 Task: Select the abyss in the preferred high-contrast light color theme.
Action: Mouse moved to (18, 642)
Screenshot: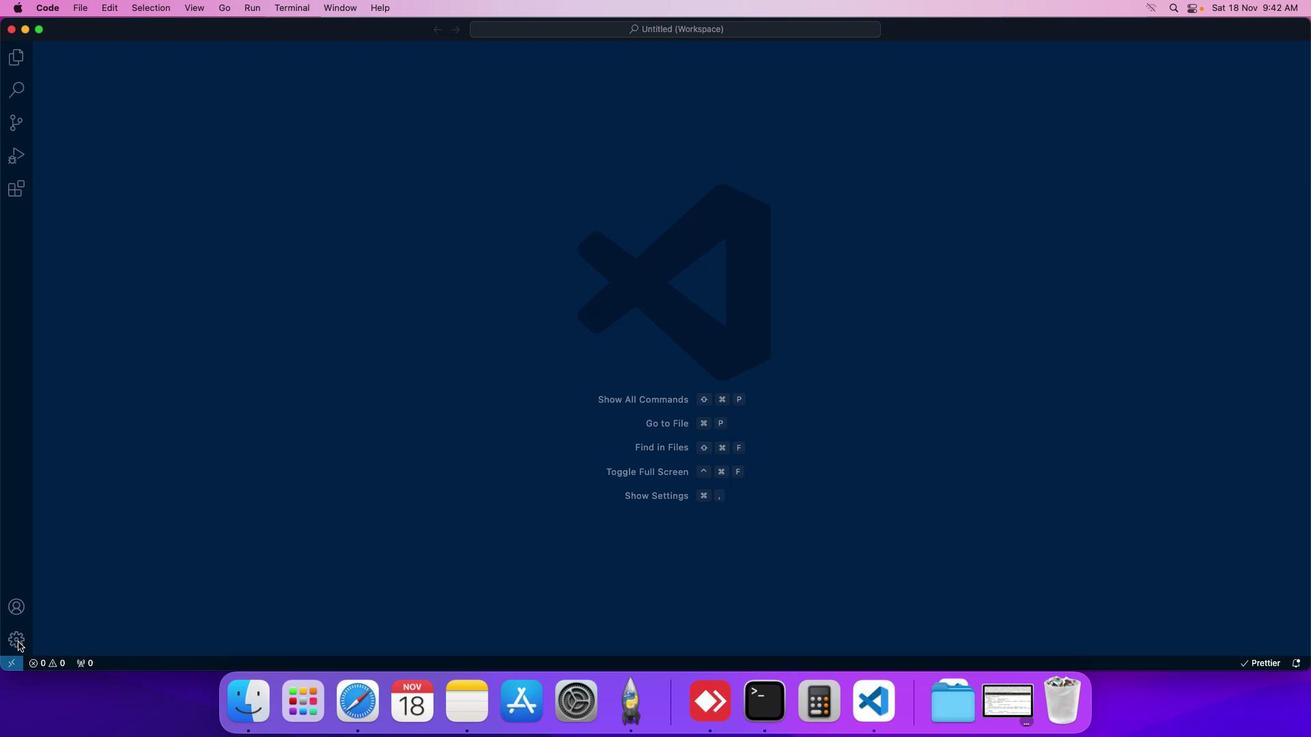 
Action: Mouse pressed left at (18, 642)
Screenshot: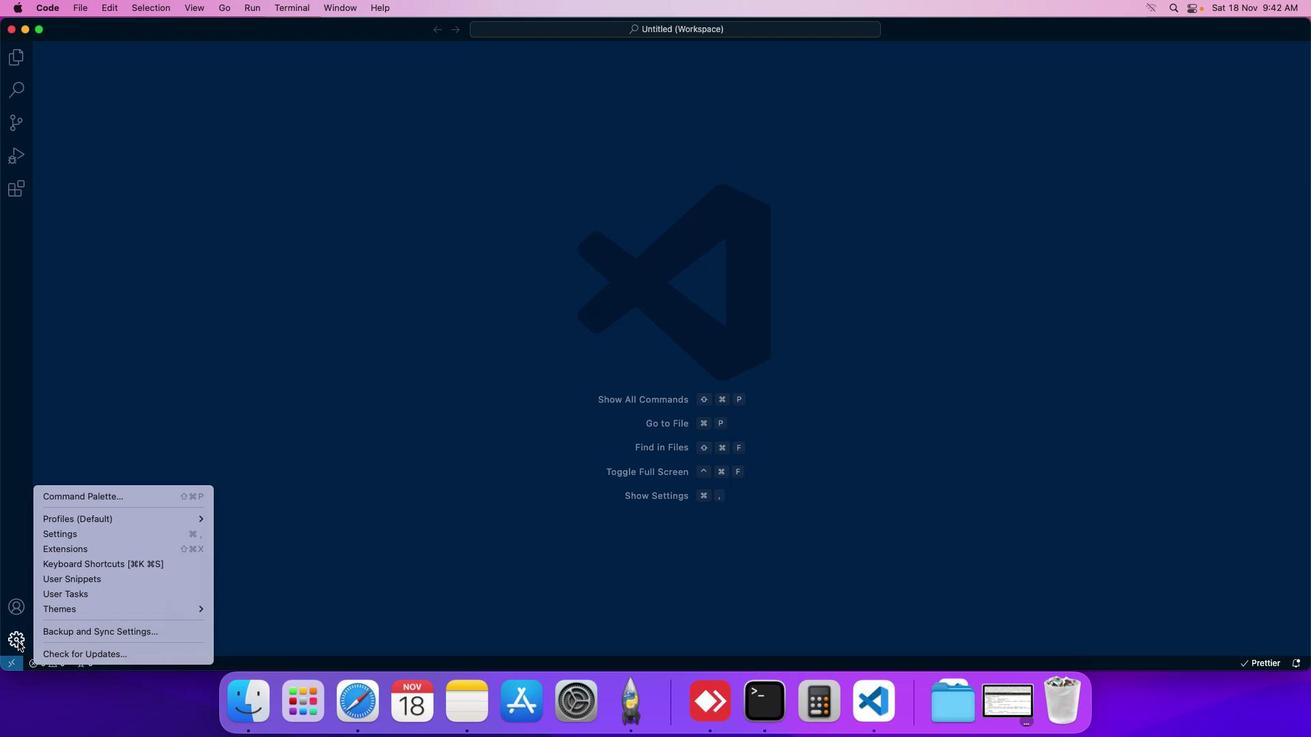 
Action: Mouse moved to (56, 532)
Screenshot: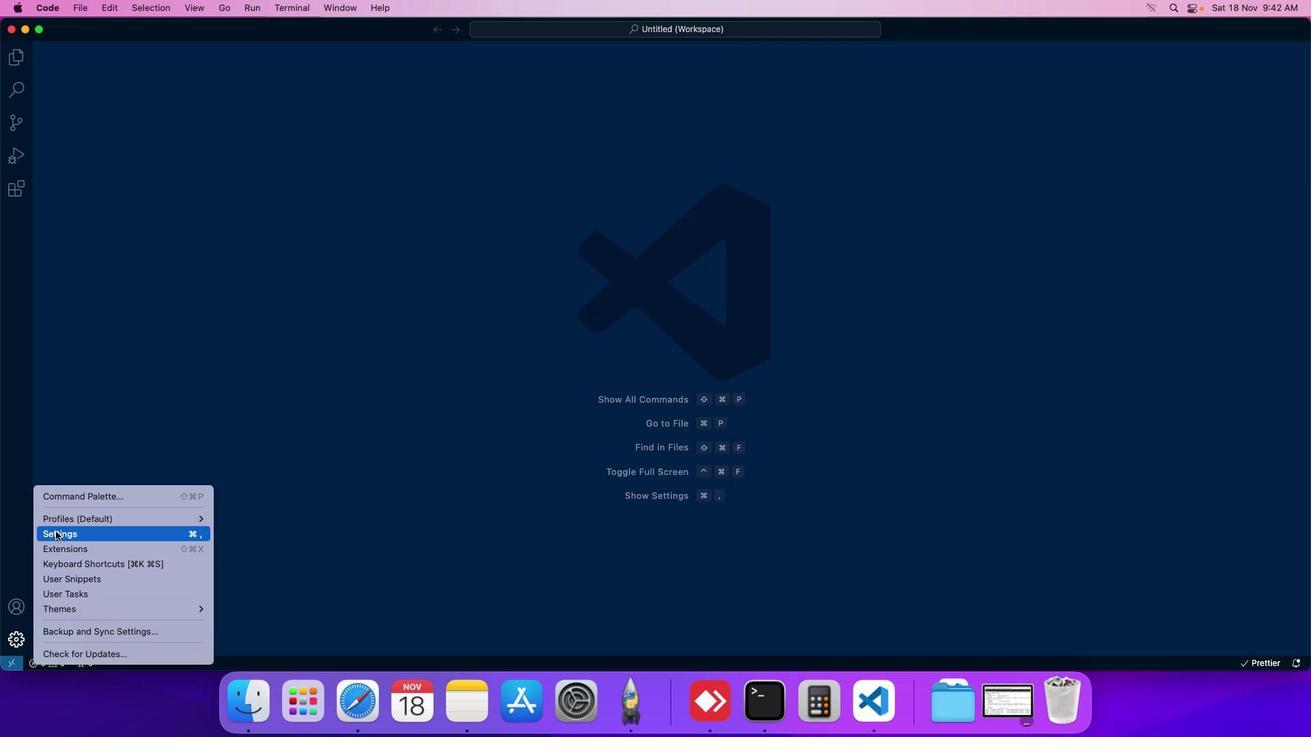 
Action: Mouse pressed left at (56, 532)
Screenshot: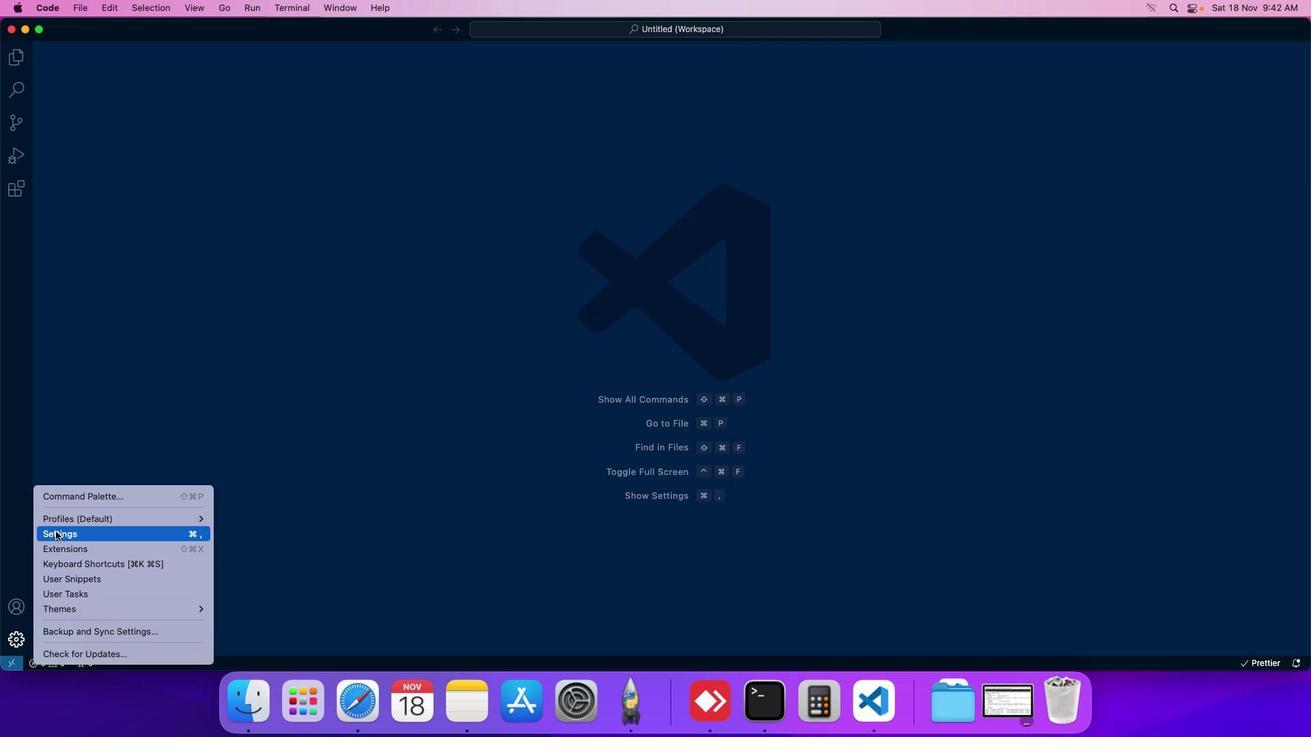 
Action: Mouse moved to (336, 116)
Screenshot: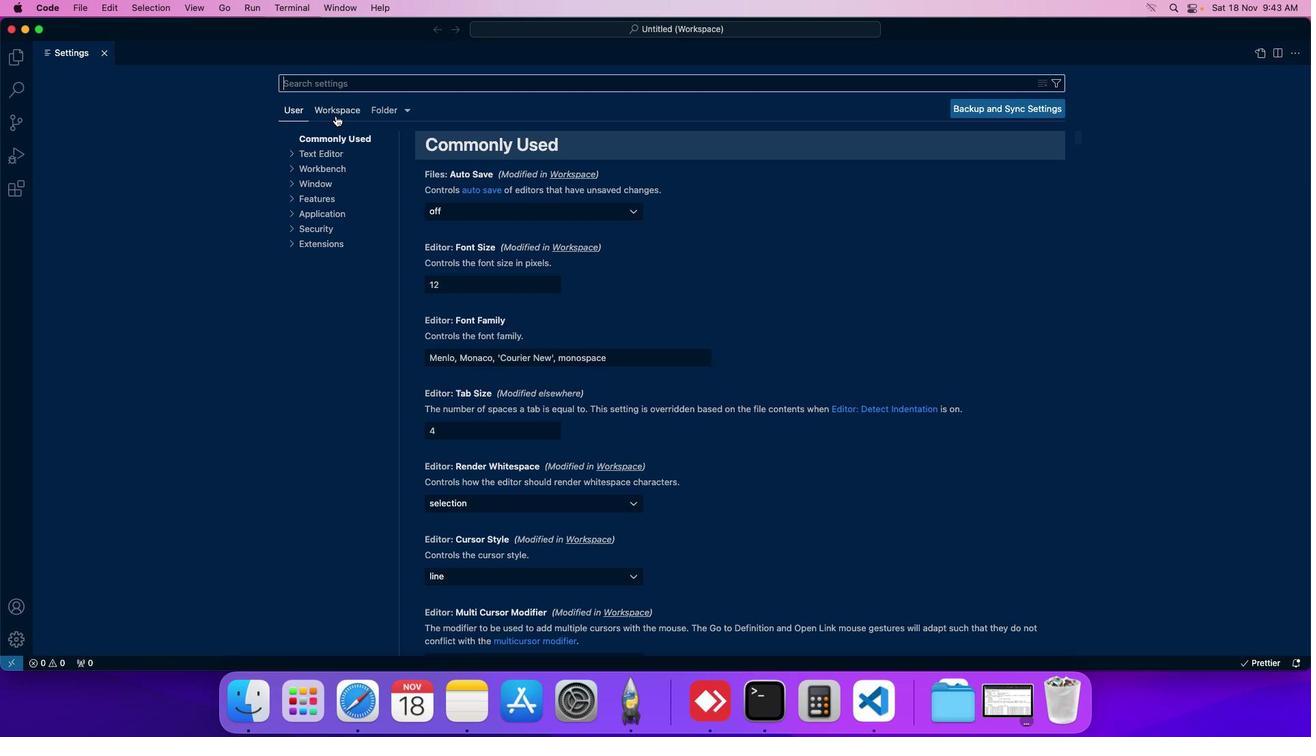 
Action: Mouse pressed left at (336, 116)
Screenshot: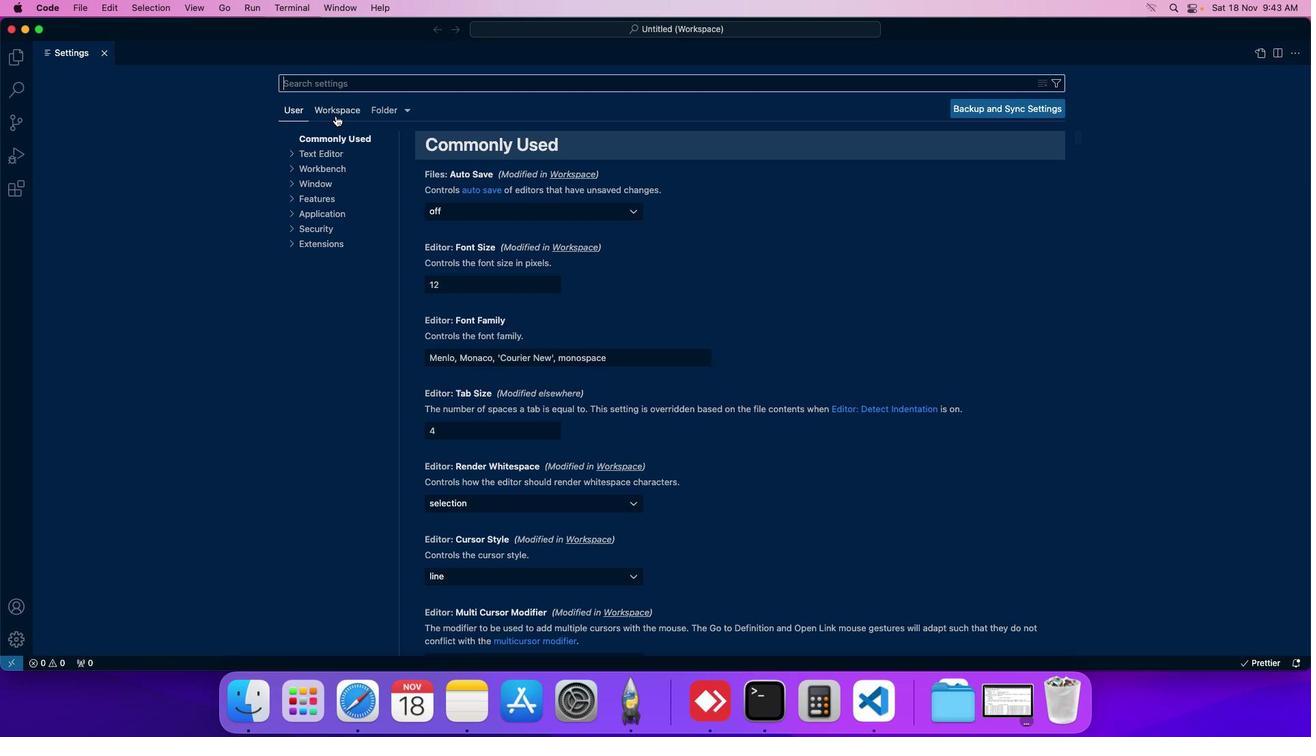 
Action: Mouse moved to (325, 168)
Screenshot: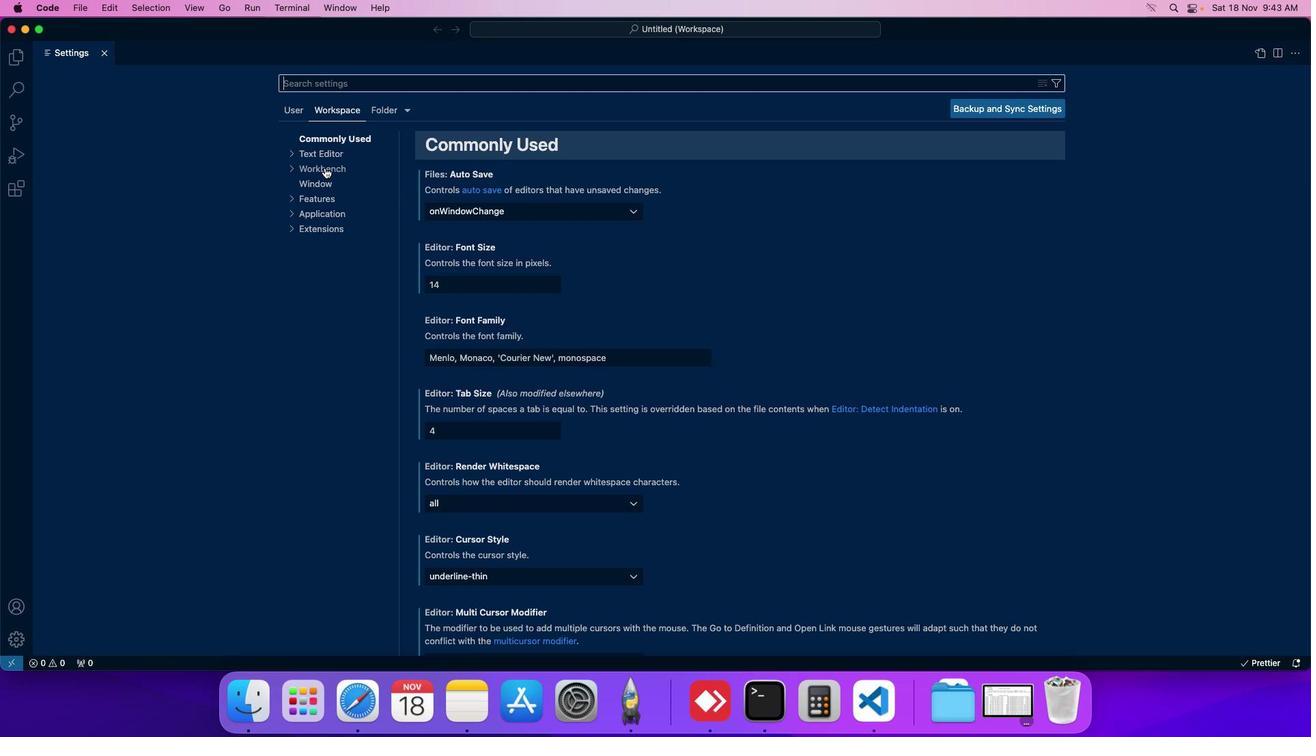 
Action: Mouse pressed left at (325, 168)
Screenshot: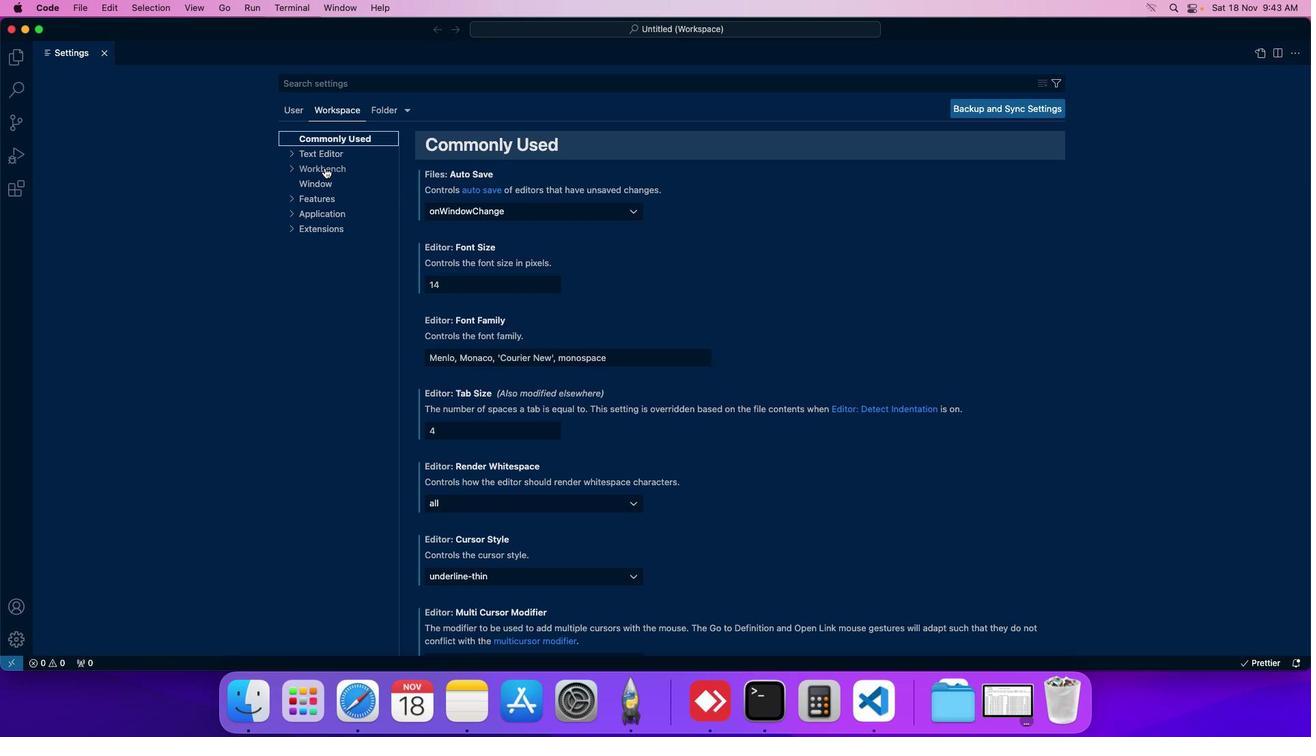 
Action: Mouse moved to (325, 181)
Screenshot: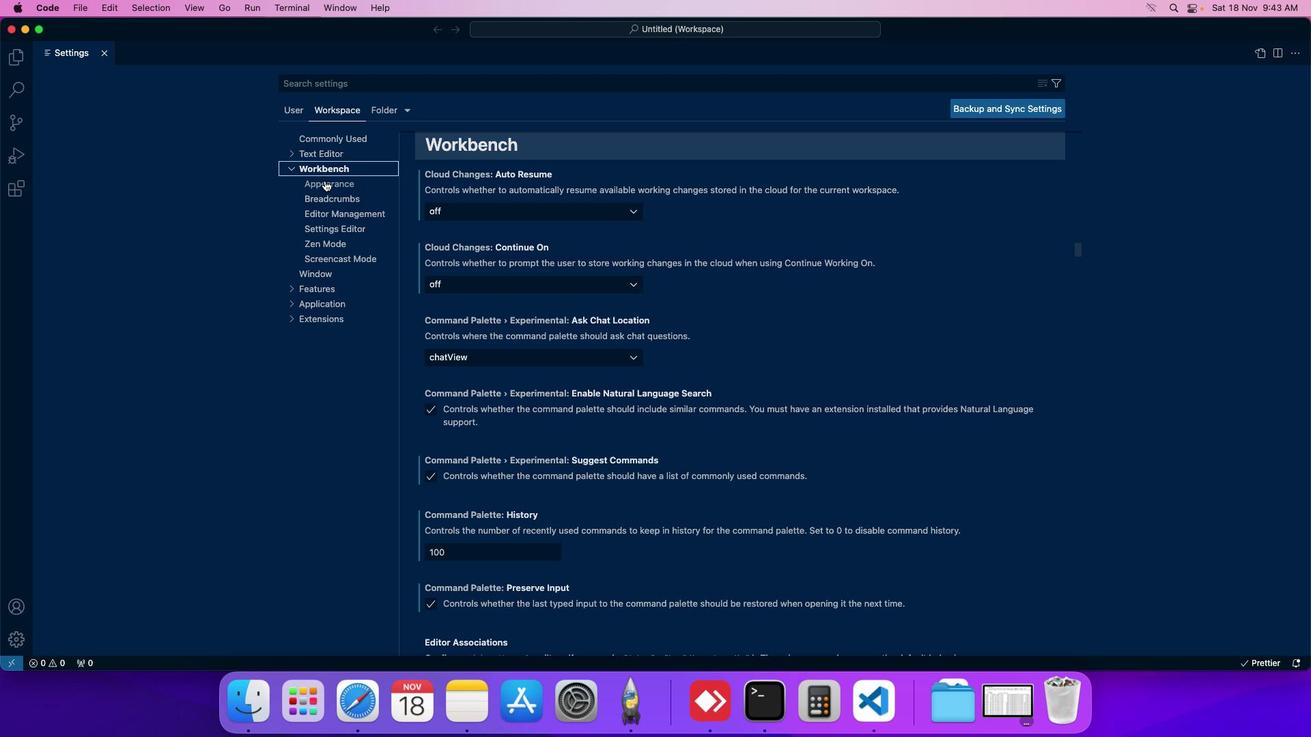 
Action: Mouse pressed left at (325, 181)
Screenshot: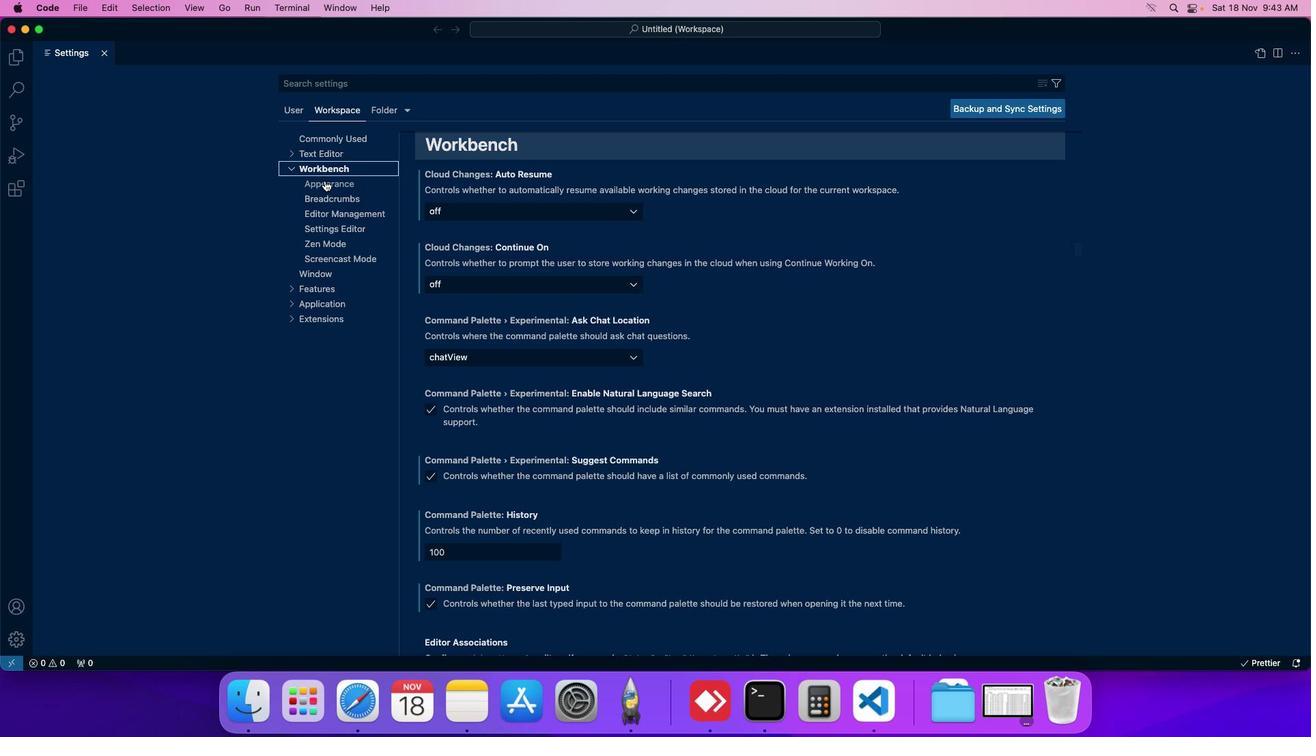 
Action: Mouse moved to (519, 286)
Screenshot: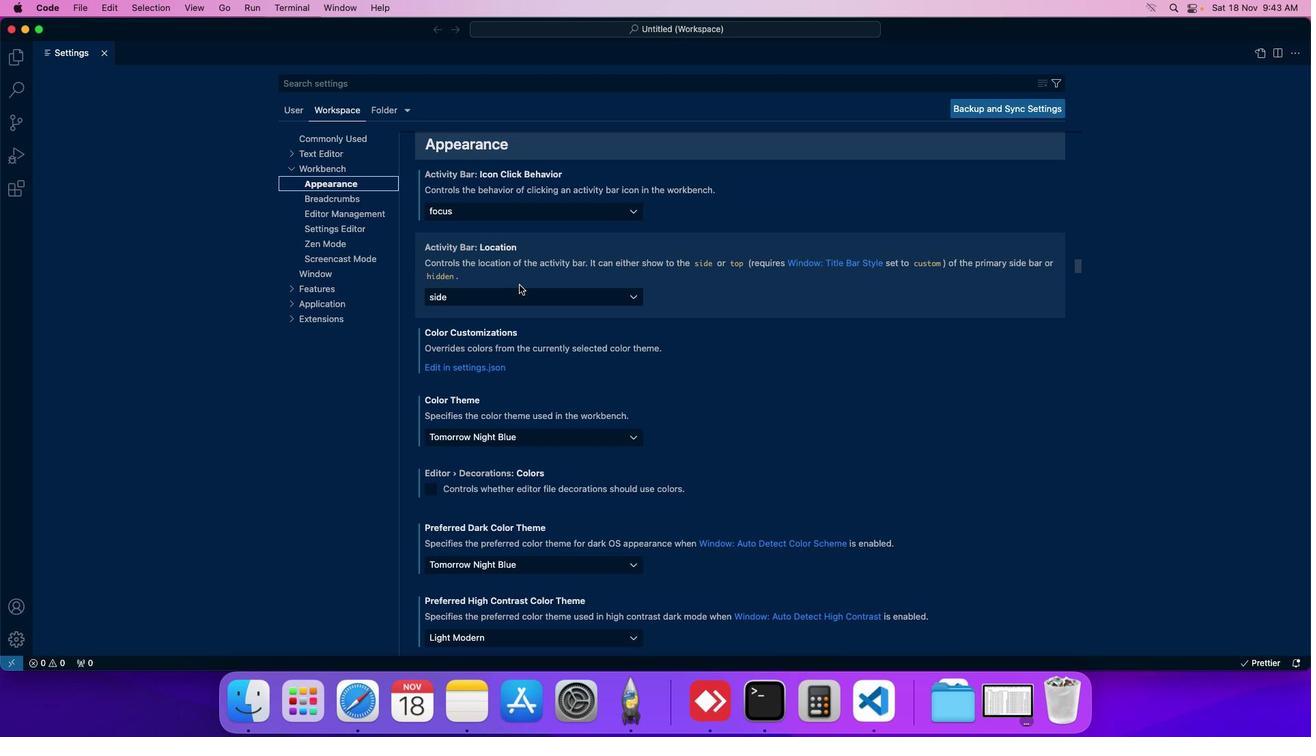 
Action: Mouse scrolled (519, 286) with delta (0, 0)
Screenshot: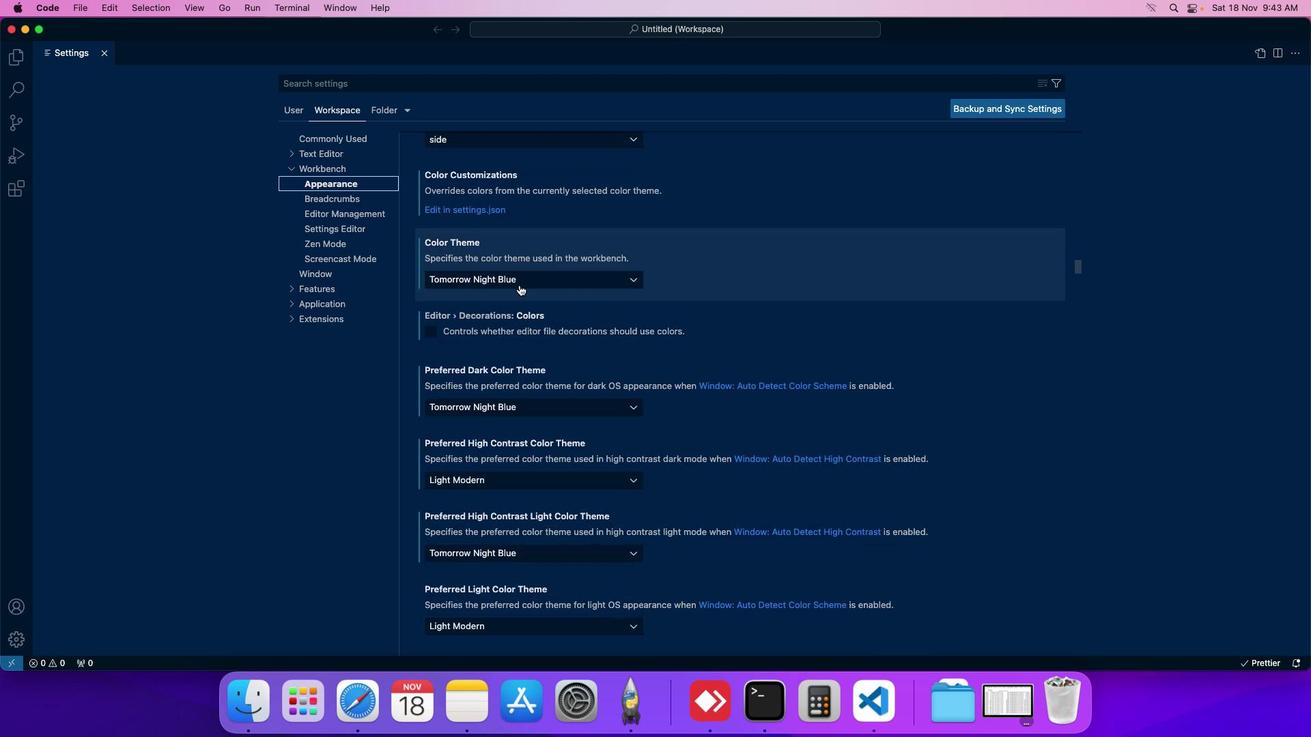 
Action: Mouse scrolled (519, 286) with delta (0, 0)
Screenshot: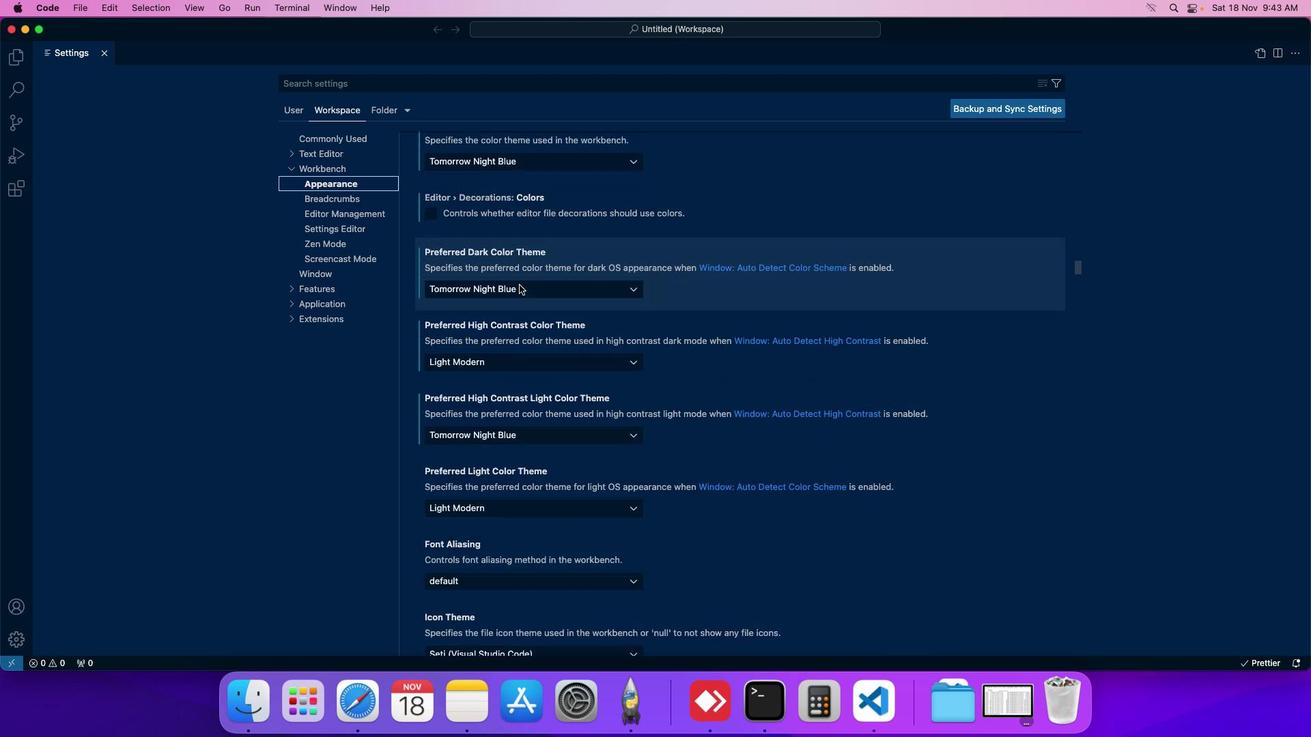 
Action: Mouse scrolled (519, 286) with delta (0, 0)
Screenshot: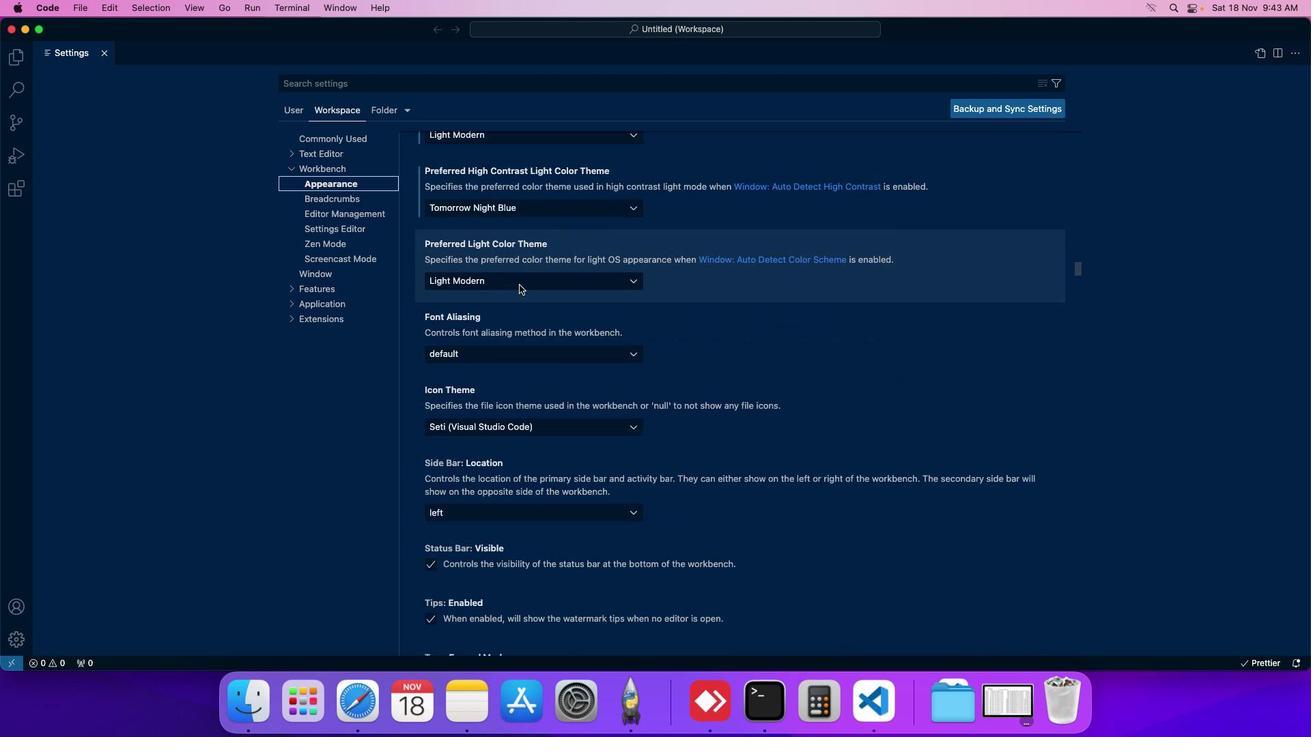 
Action: Mouse scrolled (519, 286) with delta (0, 0)
Screenshot: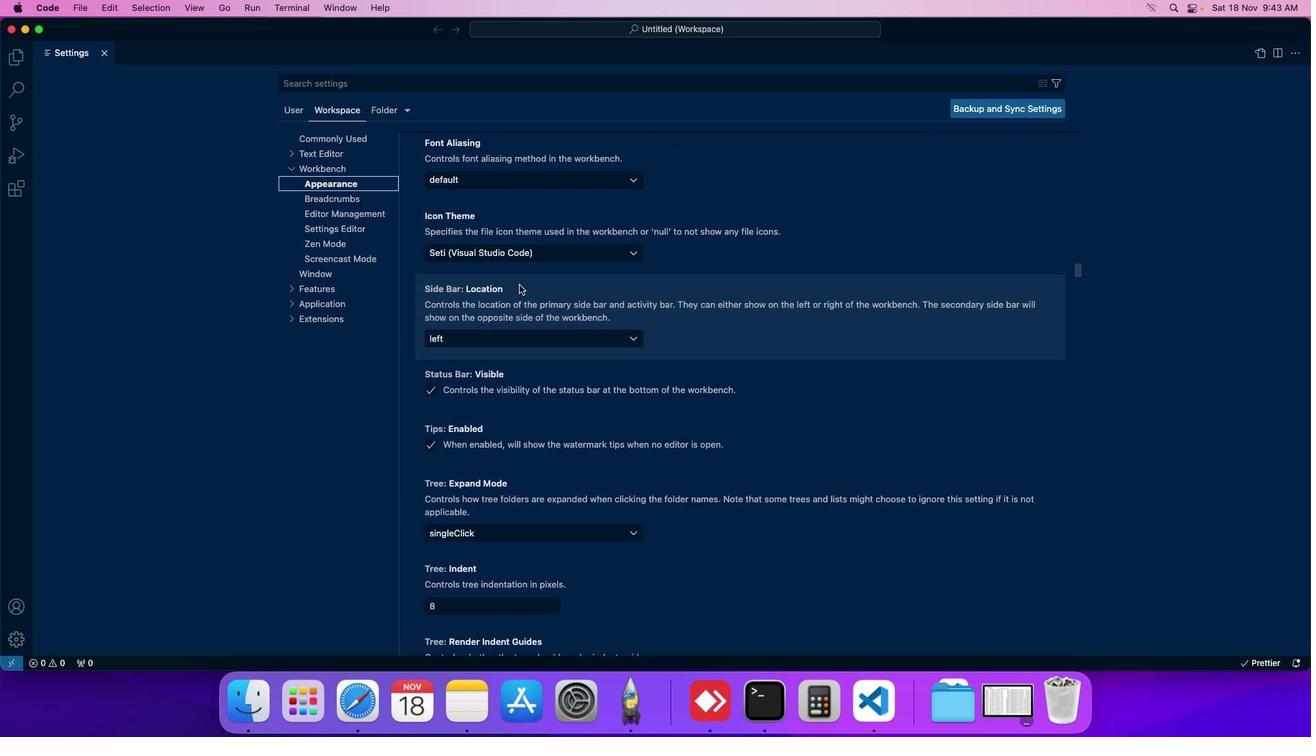 
Action: Mouse scrolled (519, 286) with delta (0, 1)
Screenshot: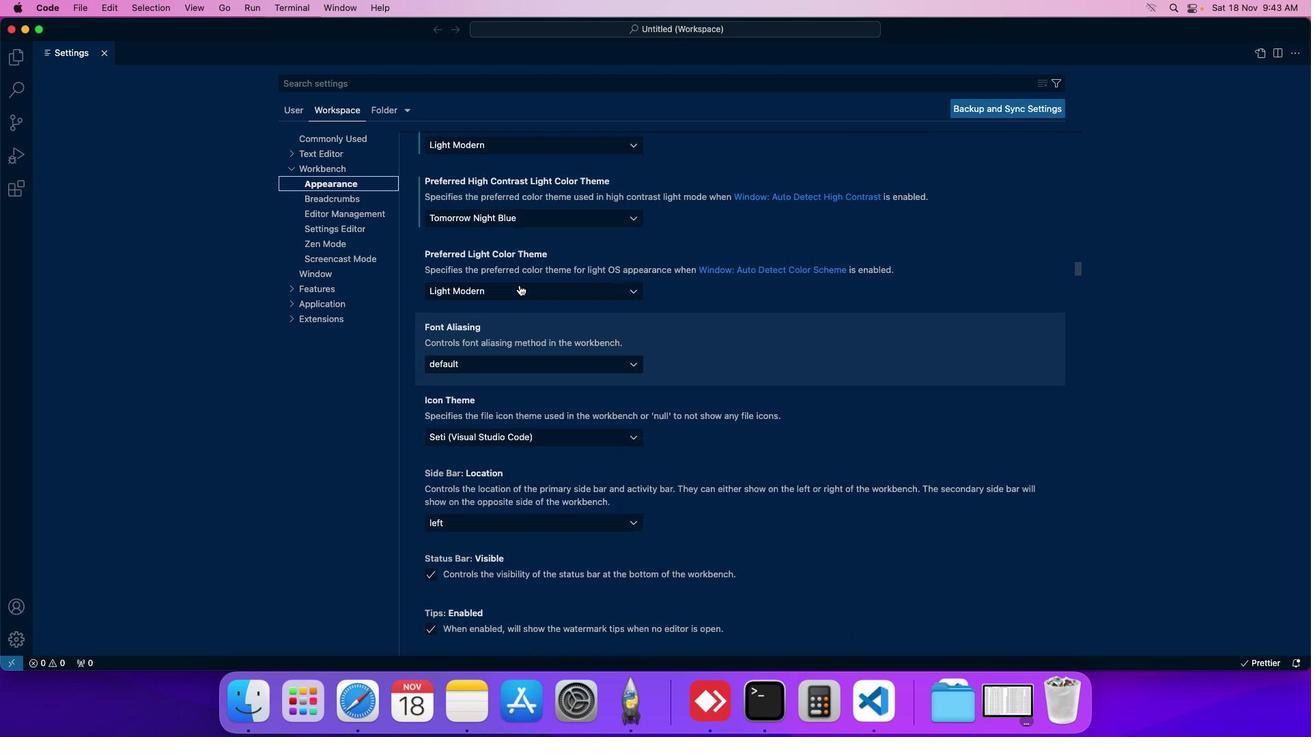 
Action: Mouse scrolled (519, 286) with delta (0, 1)
Screenshot: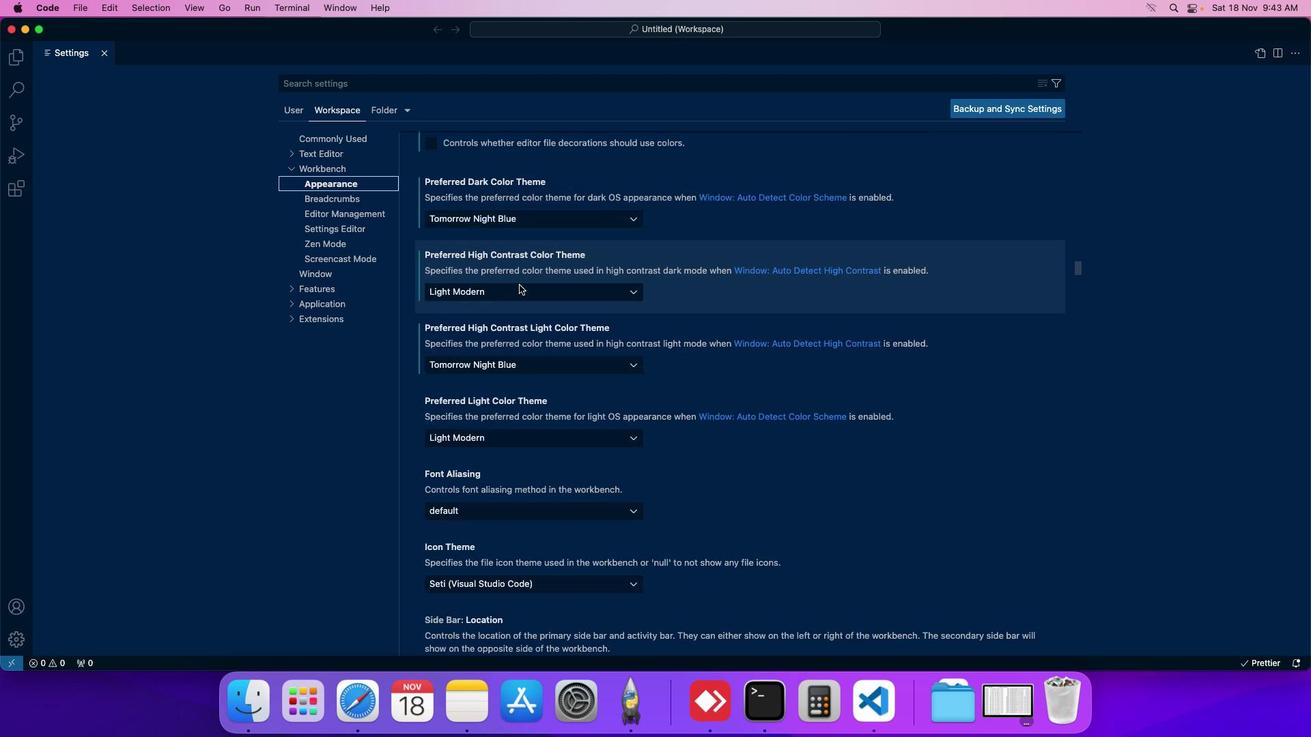 
Action: Mouse moved to (556, 368)
Screenshot: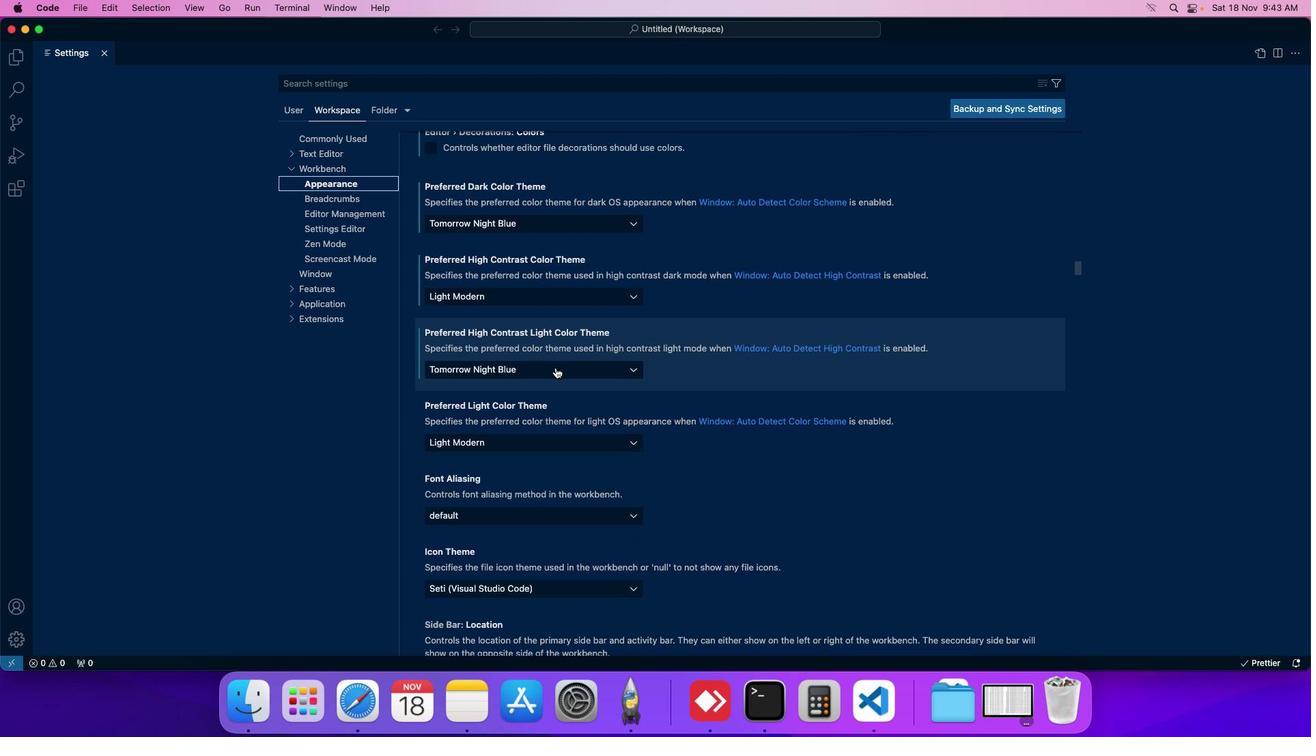 
Action: Mouse pressed left at (556, 368)
Screenshot: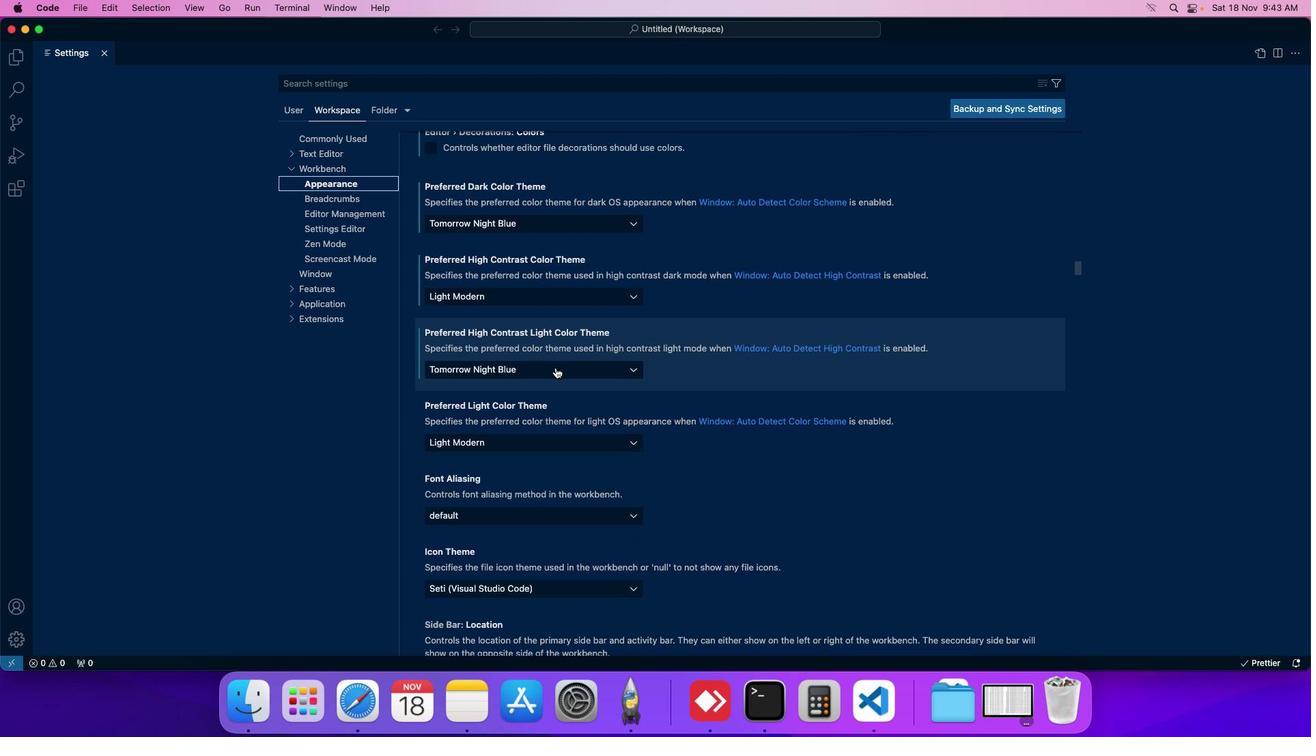 
Action: Mouse moved to (433, 385)
Screenshot: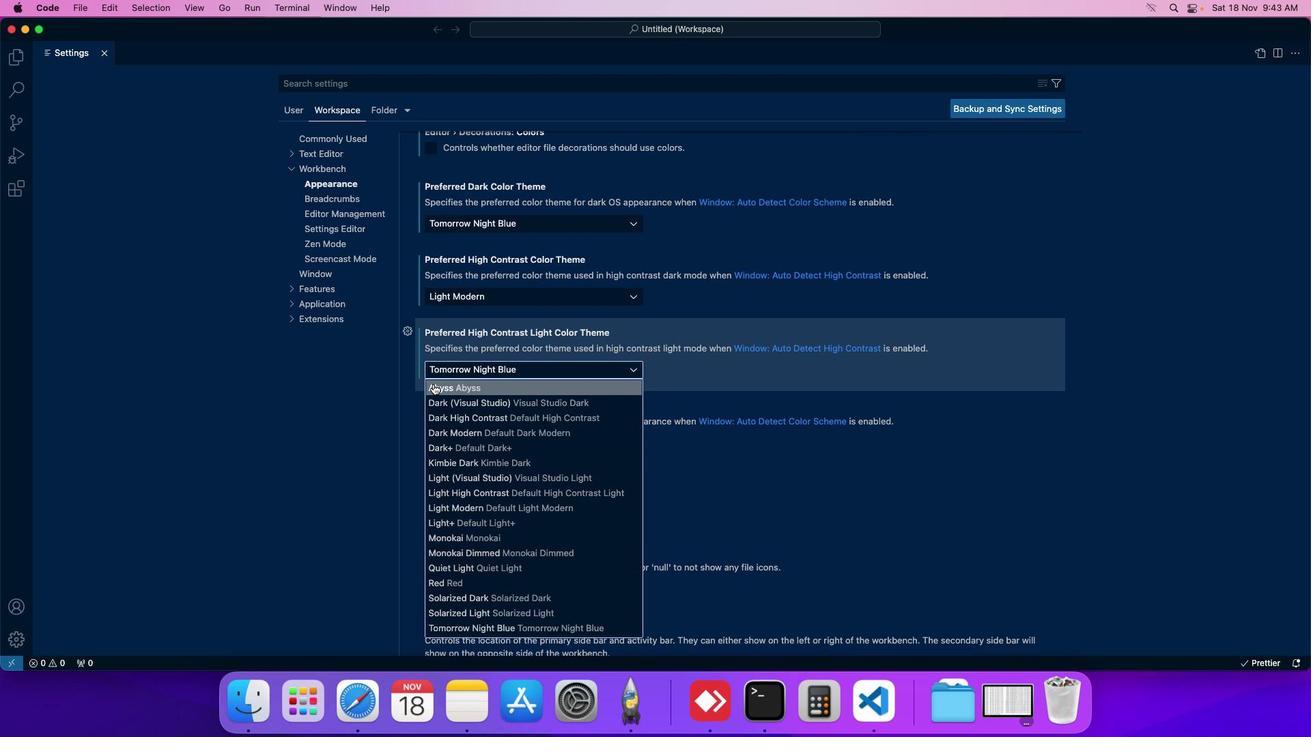 
Action: Mouse pressed left at (433, 385)
Screenshot: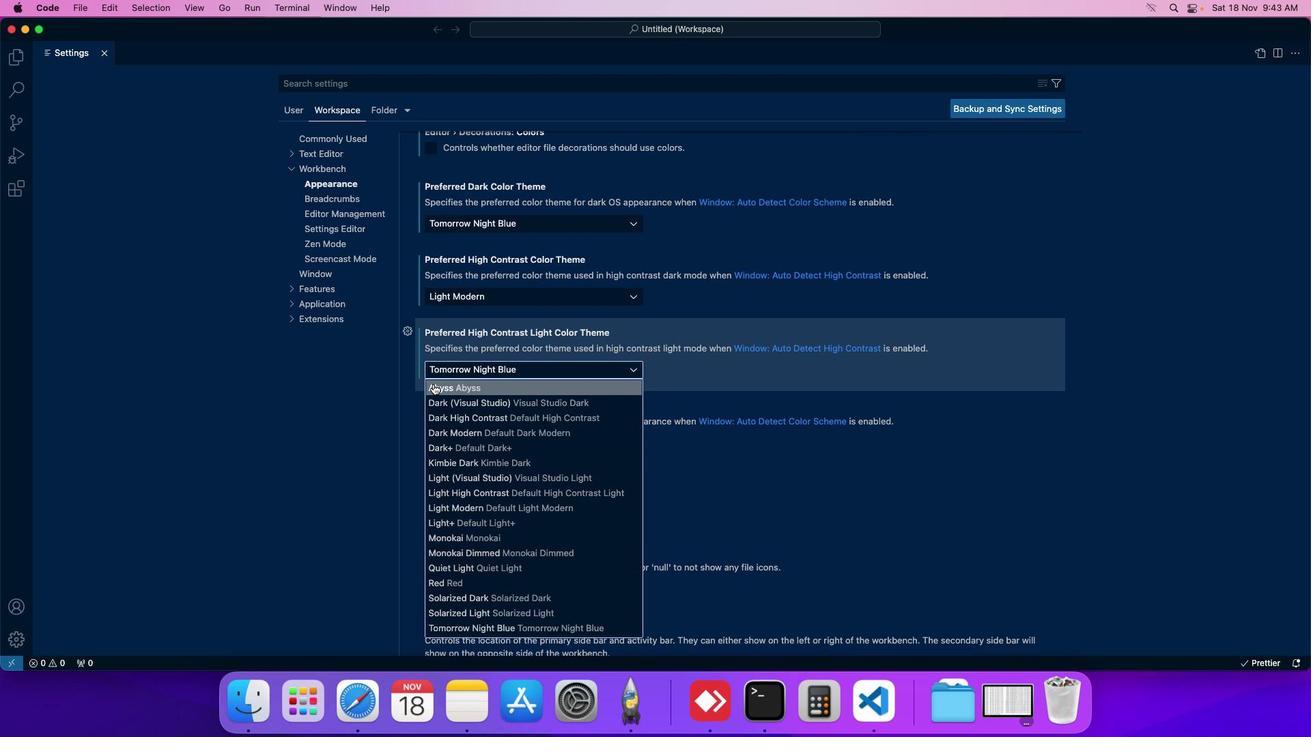 
Action: Mouse moved to (468, 374)
Screenshot: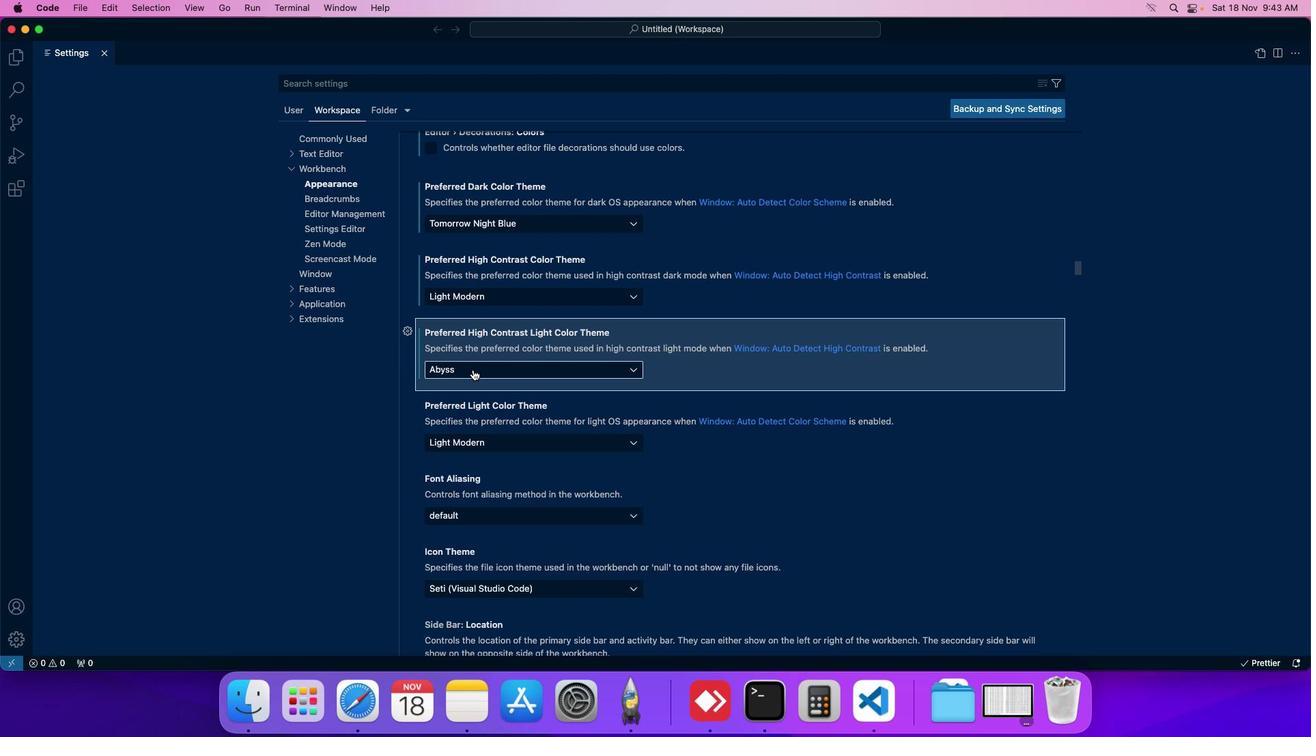 
